 Task: Use Elysium Long Effect in this video Movie B.mp4
Action: Mouse pressed left at (339, 137)
Screenshot: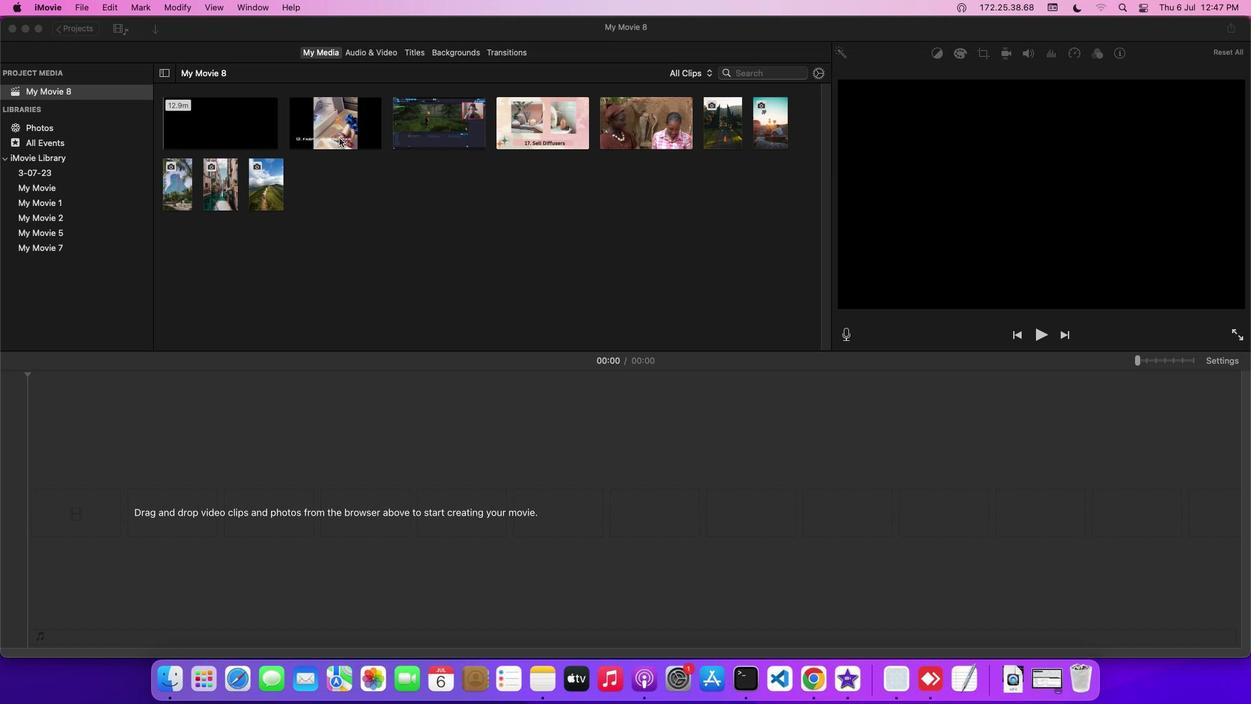 
Action: Mouse moved to (367, 52)
Screenshot: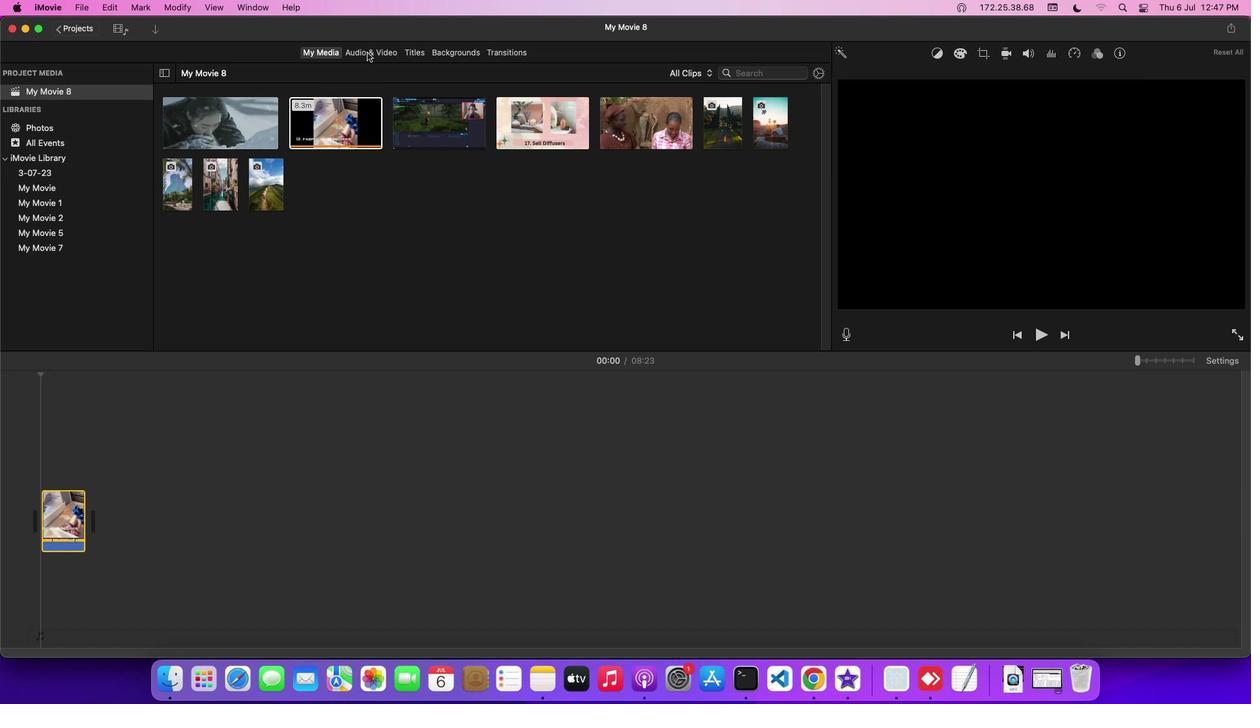 
Action: Mouse pressed left at (367, 52)
Screenshot: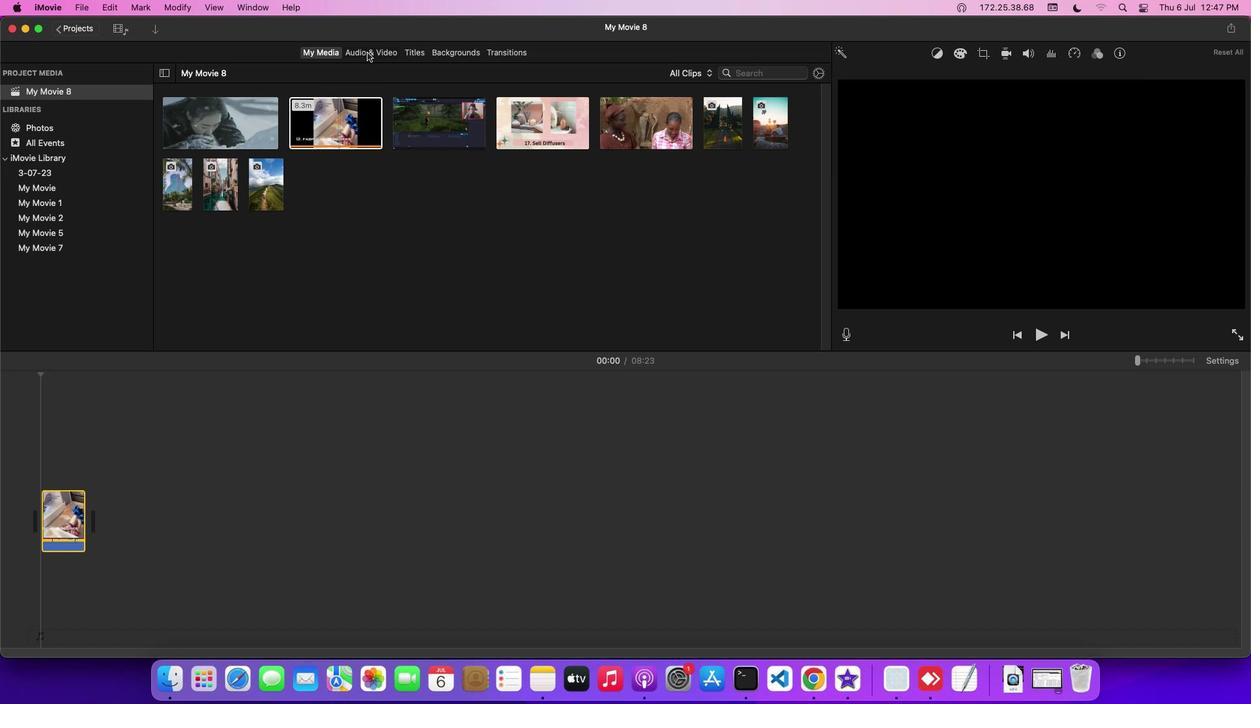 
Action: Mouse moved to (86, 122)
Screenshot: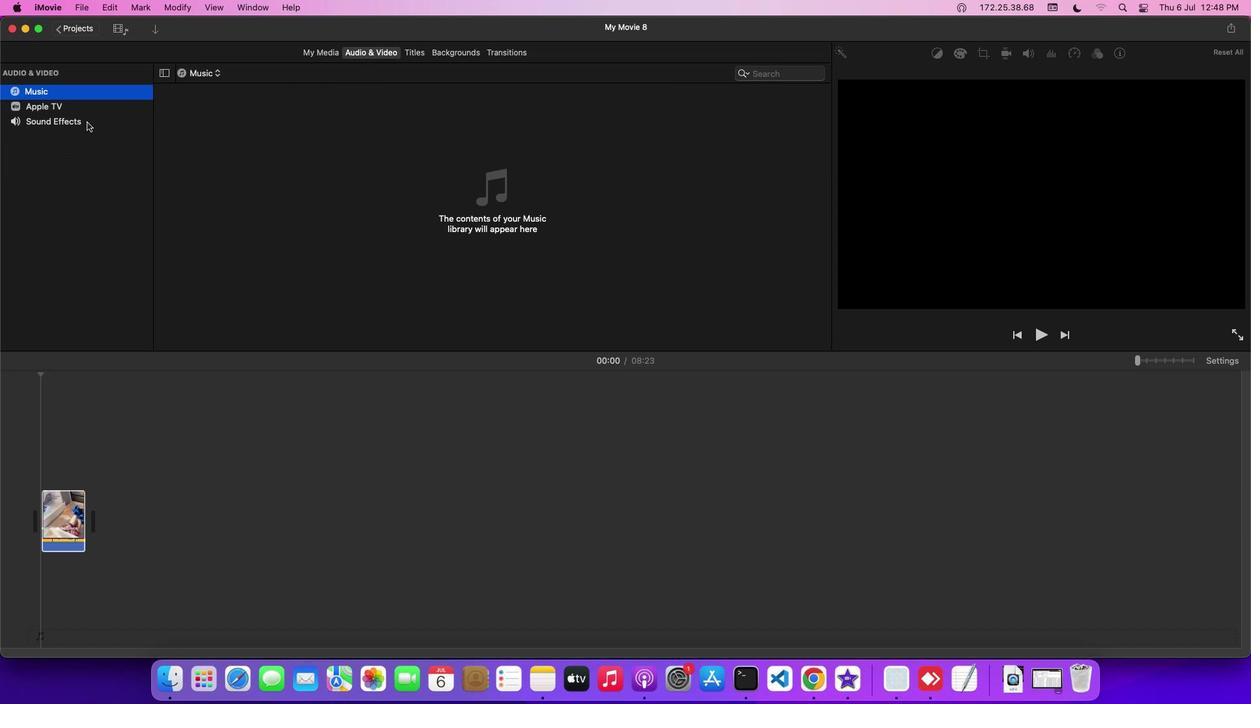 
Action: Mouse pressed left at (86, 122)
Screenshot: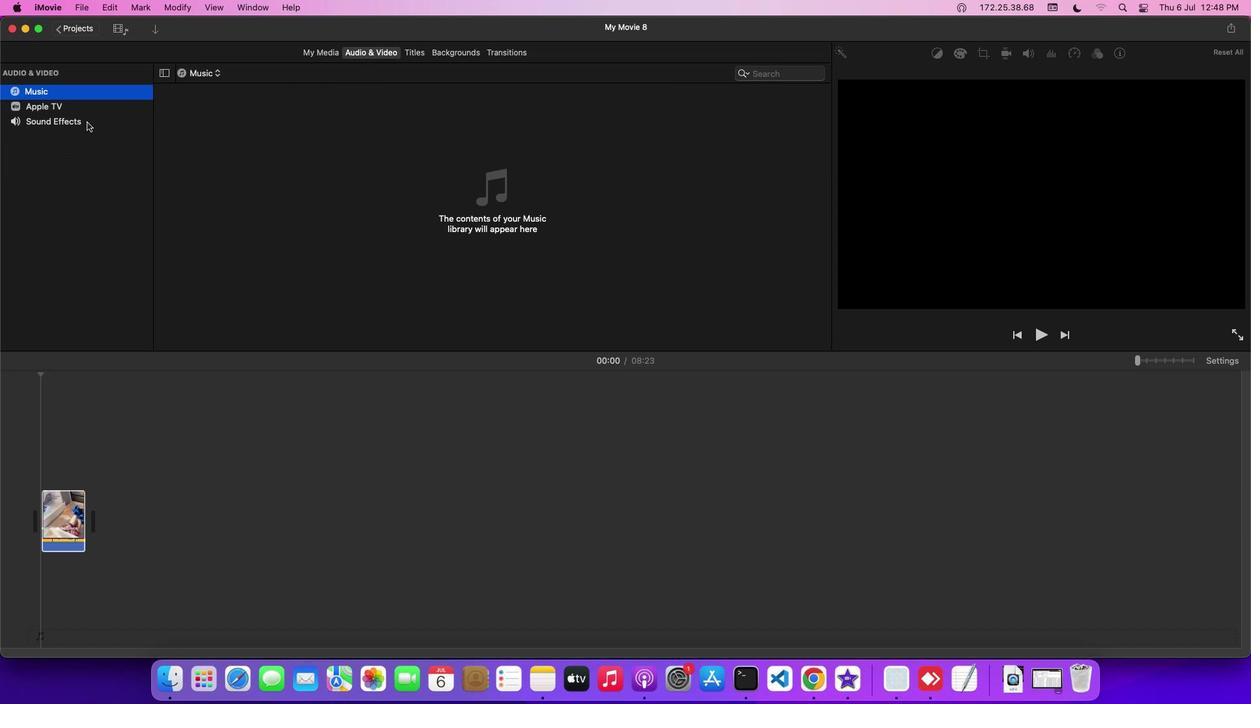 
Action: Mouse moved to (204, 333)
Screenshot: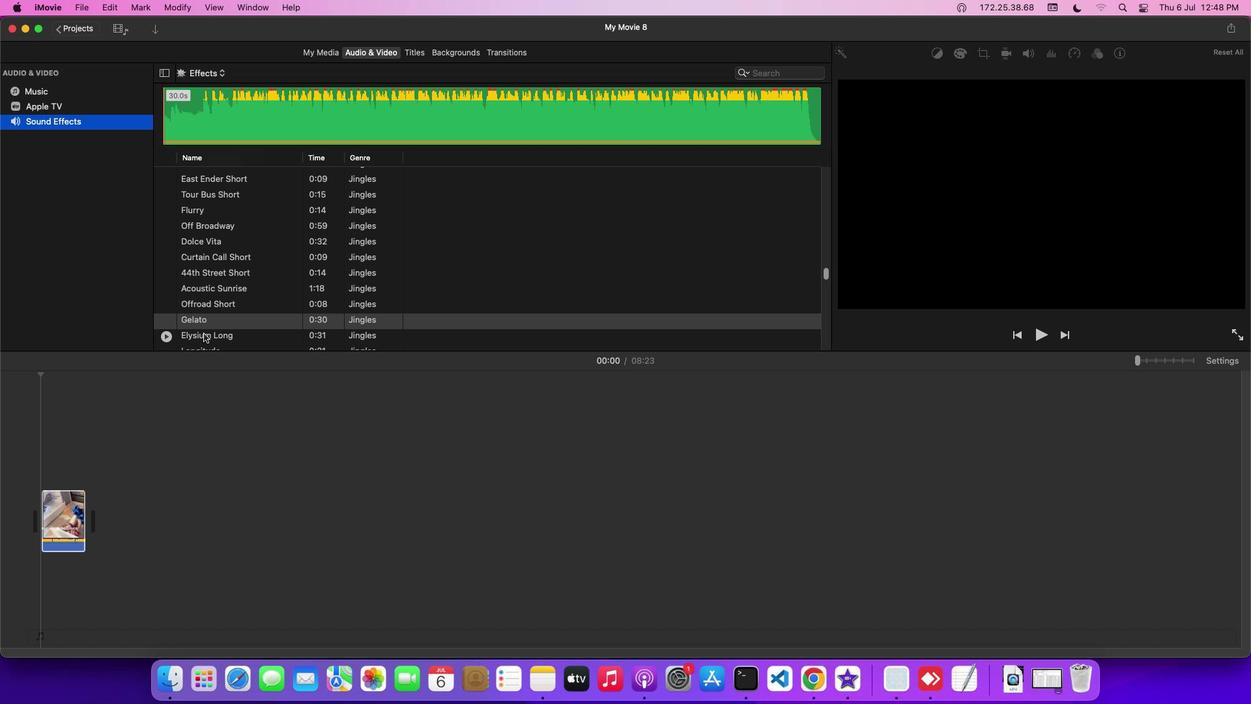 
Action: Mouse pressed left at (204, 333)
Screenshot: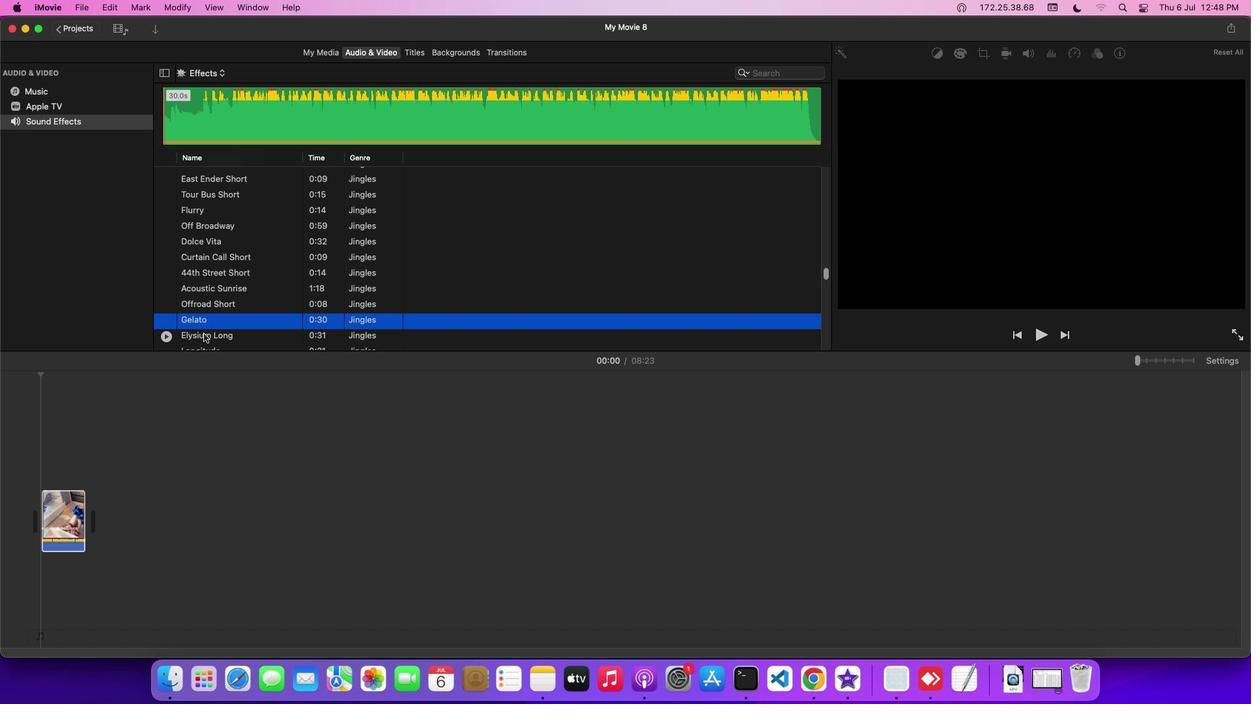 
Action: Mouse moved to (218, 336)
Screenshot: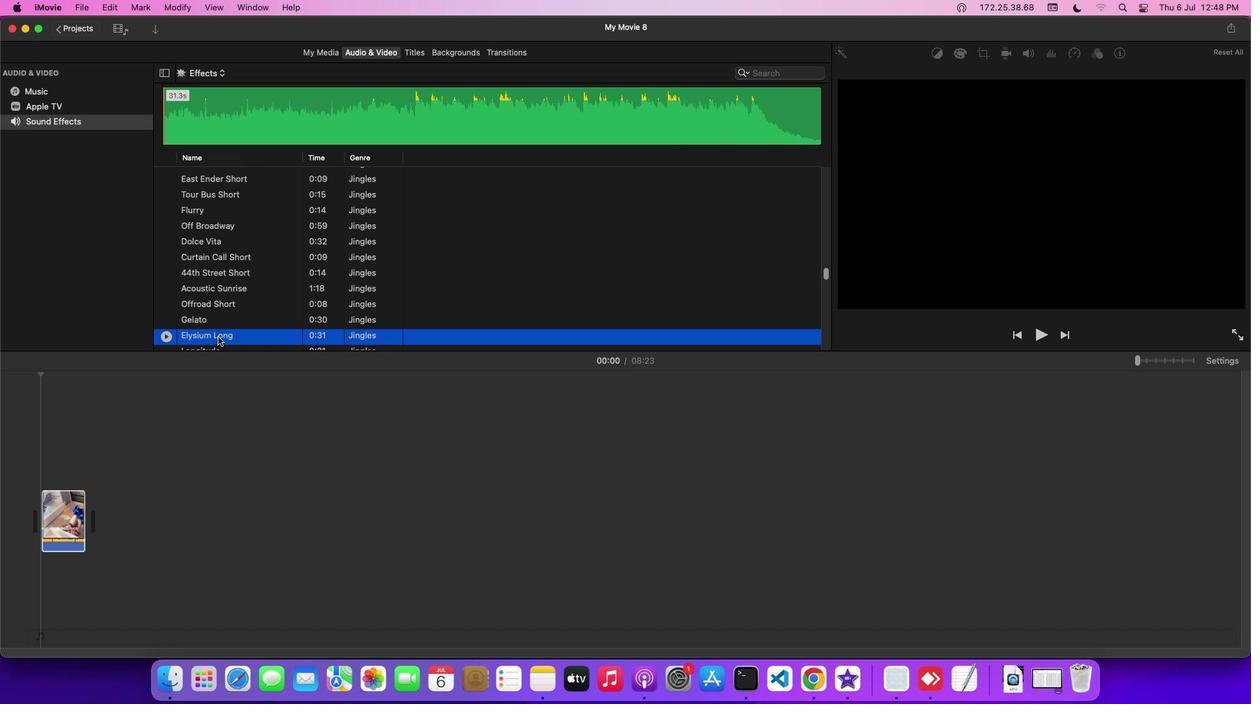 
Action: Mouse pressed left at (218, 336)
Screenshot: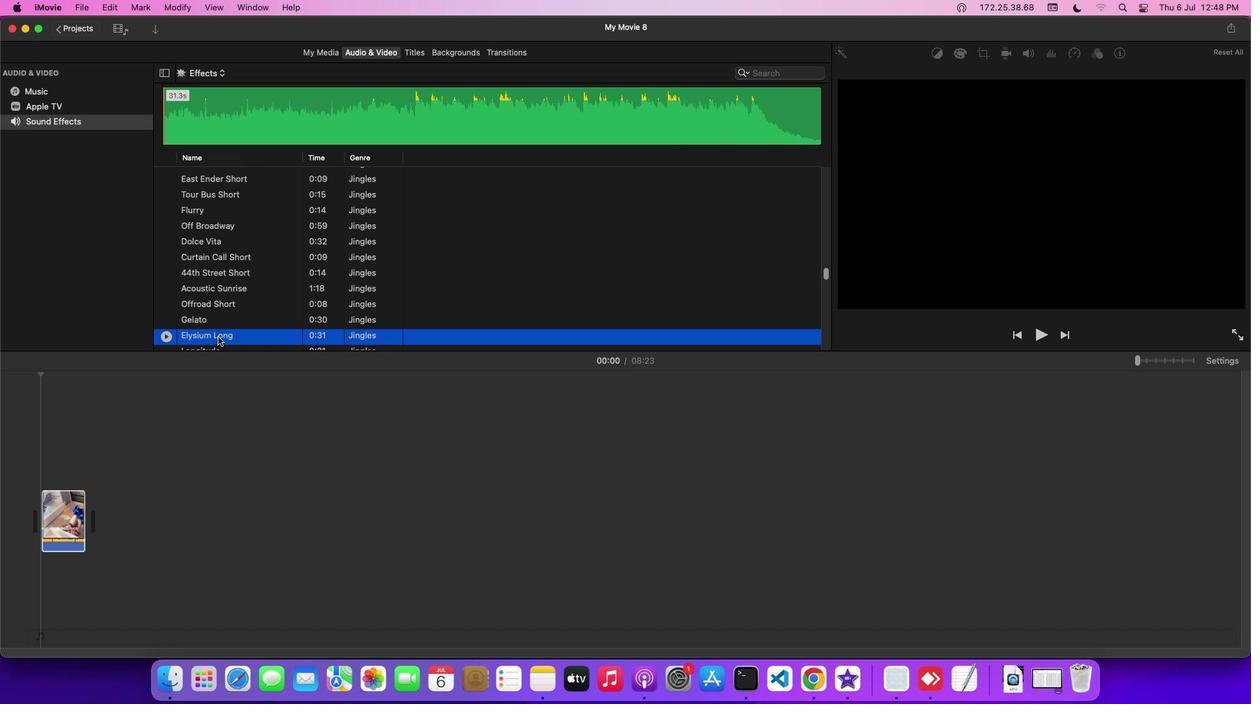 
Action: Mouse moved to (176, 564)
Screenshot: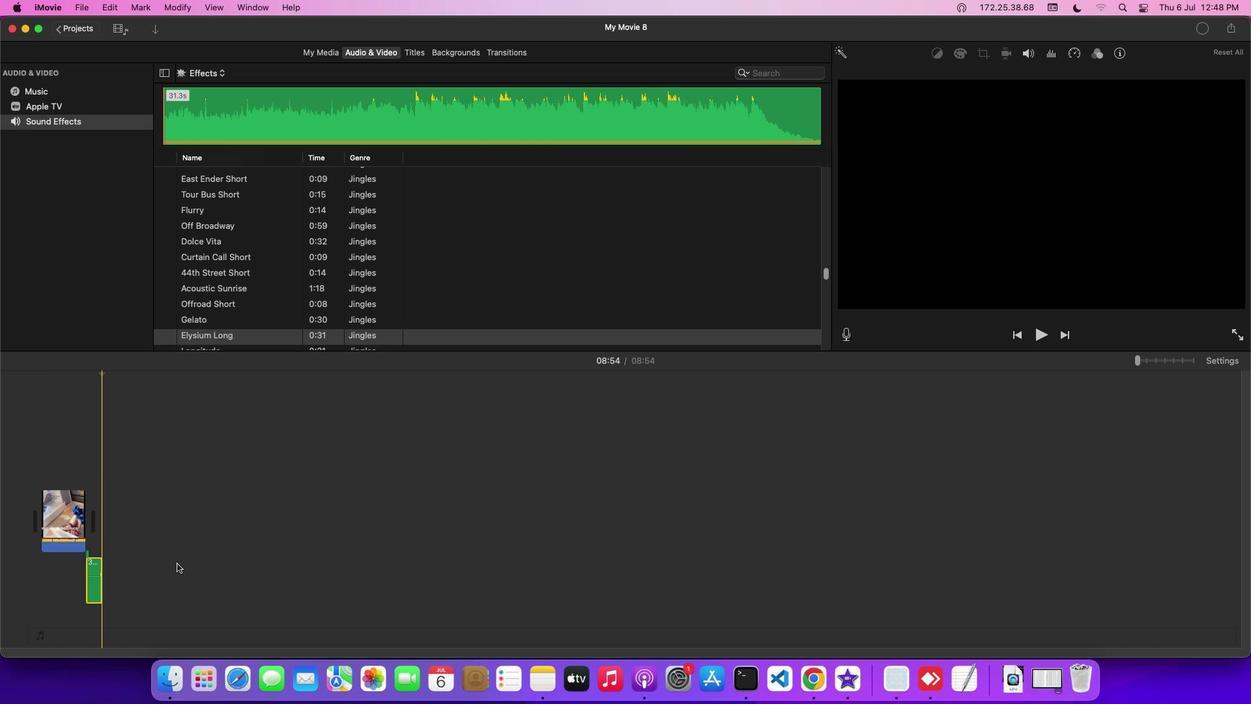
